 Task: Go to the images section and react to  the images on the  page of Samsung Electronics
Action: Mouse moved to (473, 503)
Screenshot: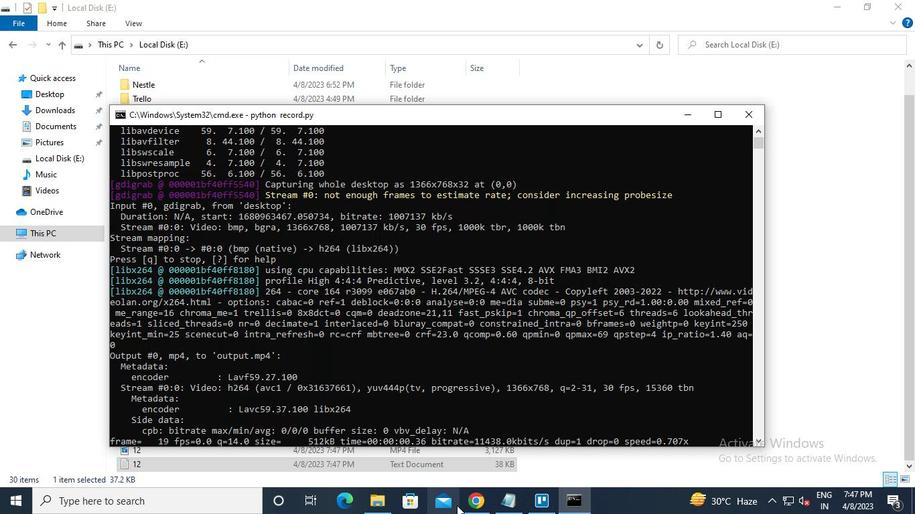 
Action: Mouse pressed left at (473, 503)
Screenshot: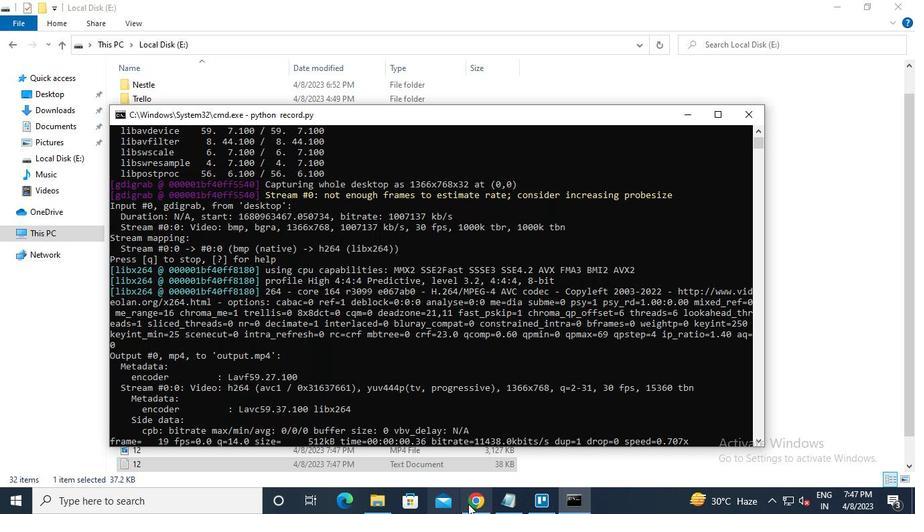 
Action: Mouse moved to (208, 93)
Screenshot: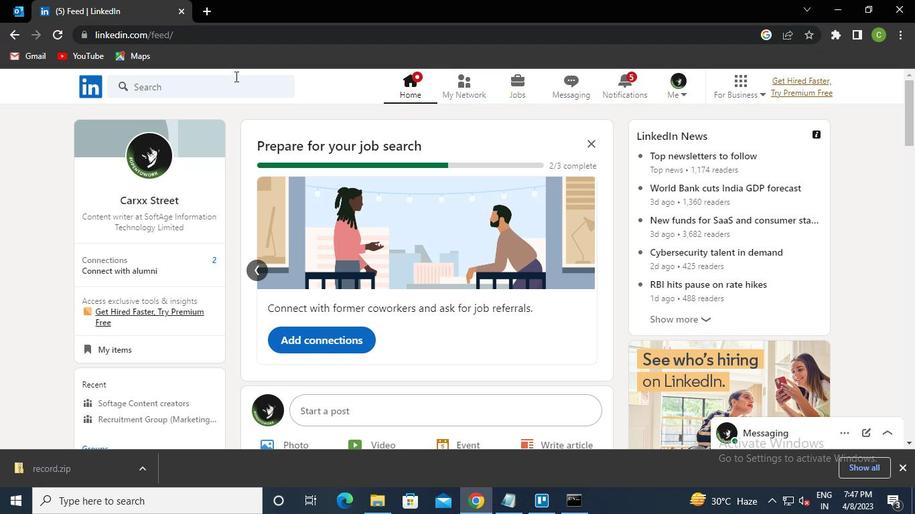 
Action: Mouse pressed left at (208, 93)
Screenshot: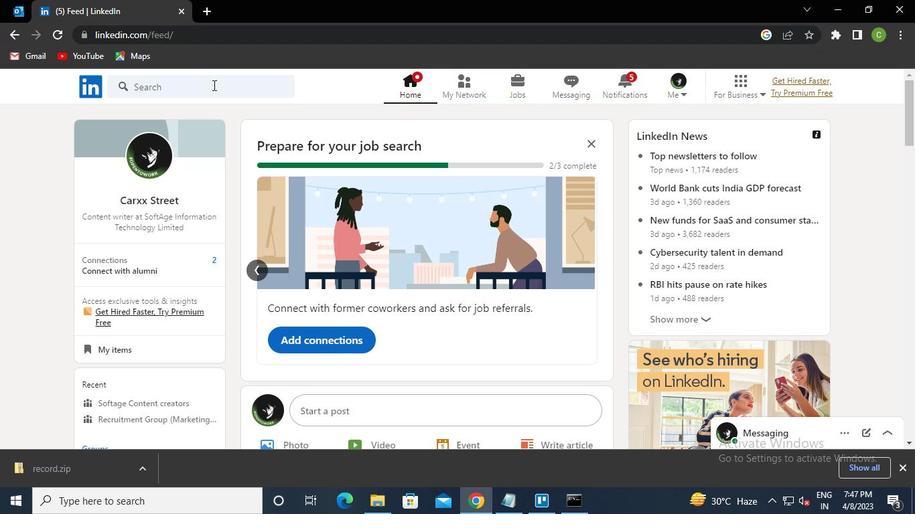 
Action: Keyboard s
Screenshot: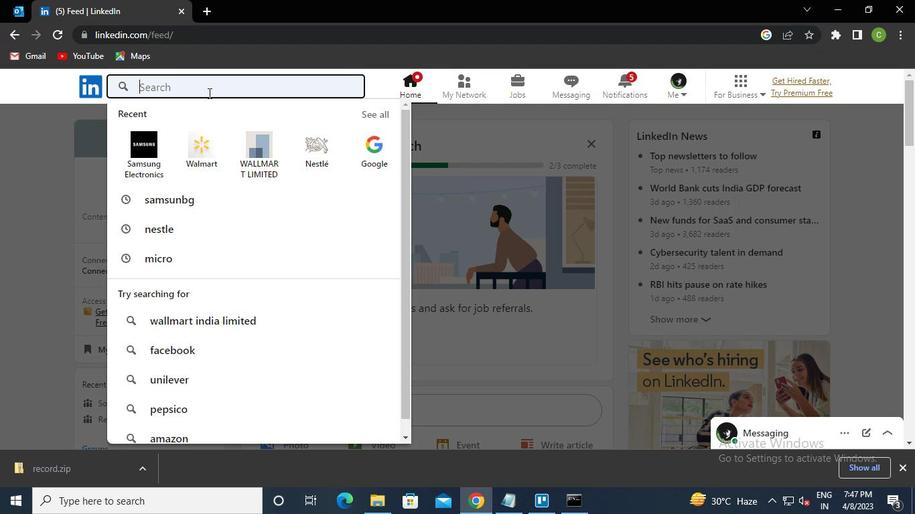 
Action: Keyboard a
Screenshot: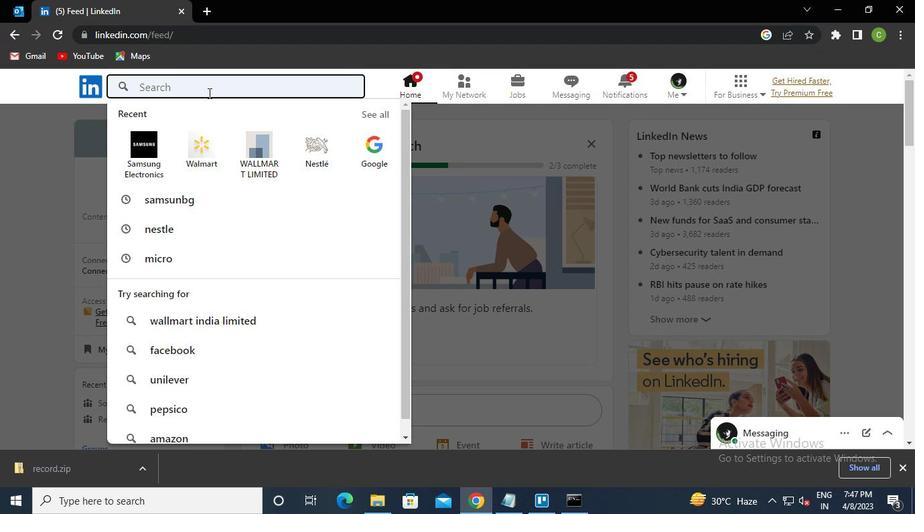 
Action: Keyboard m
Screenshot: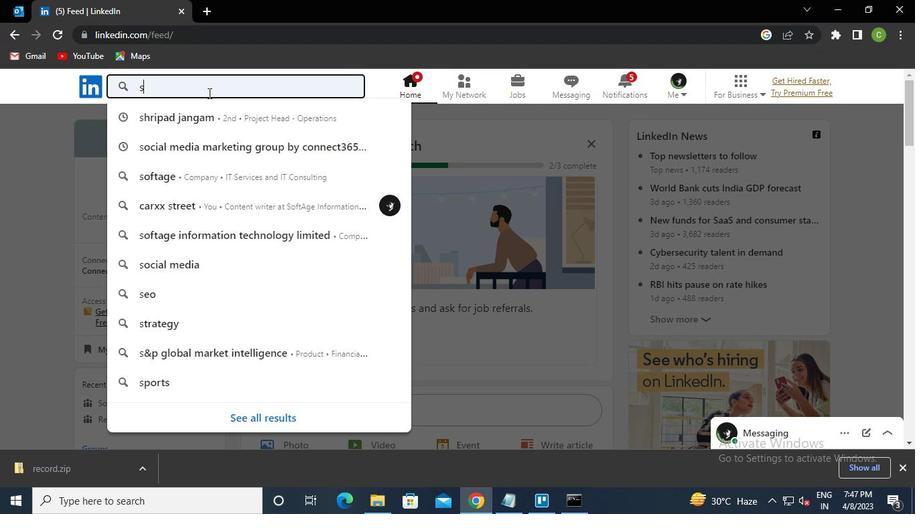 
Action: Keyboard s
Screenshot: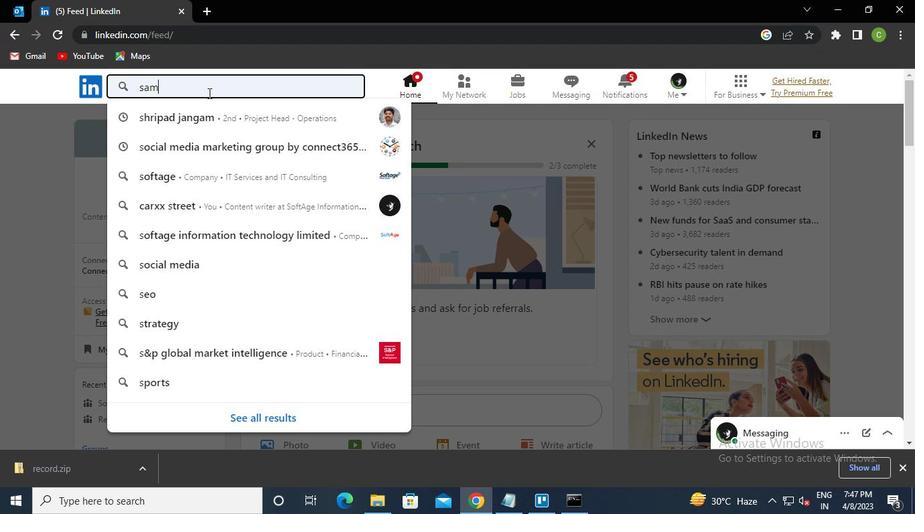 
Action: Keyboard u
Screenshot: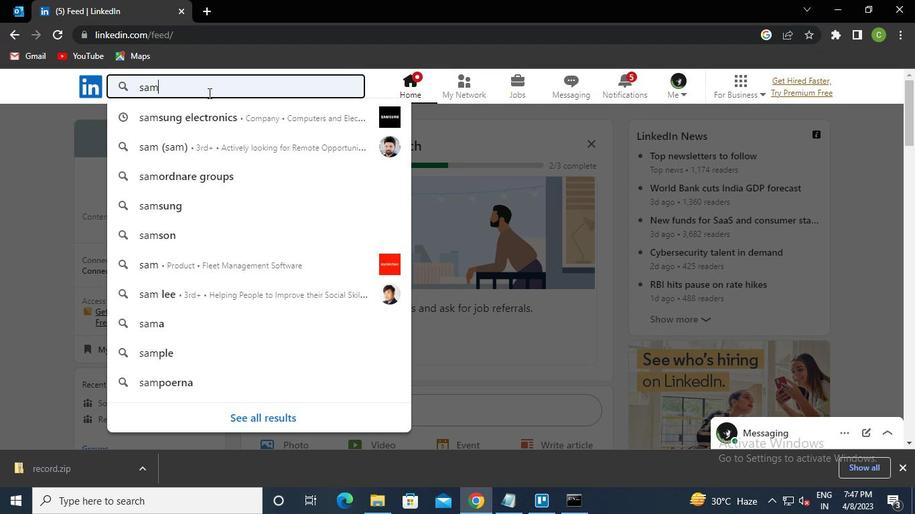 
Action: Keyboard n
Screenshot: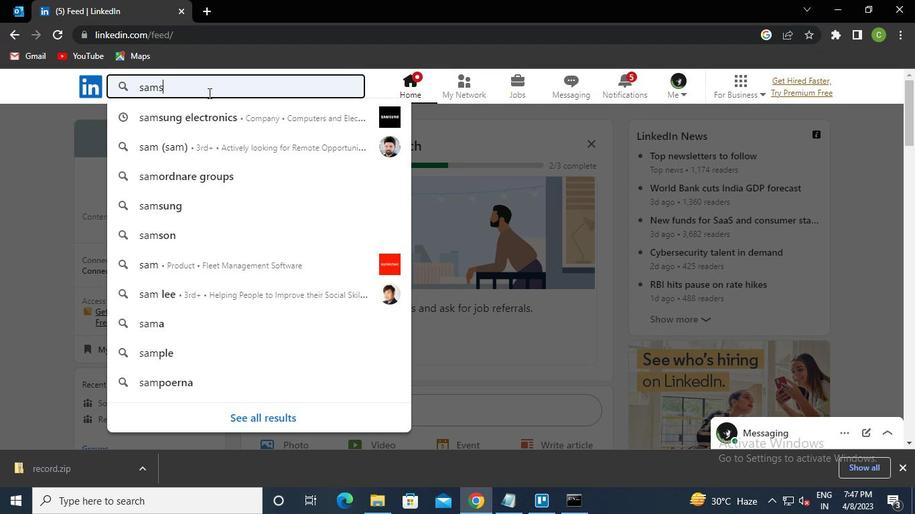 
Action: Keyboard g
Screenshot: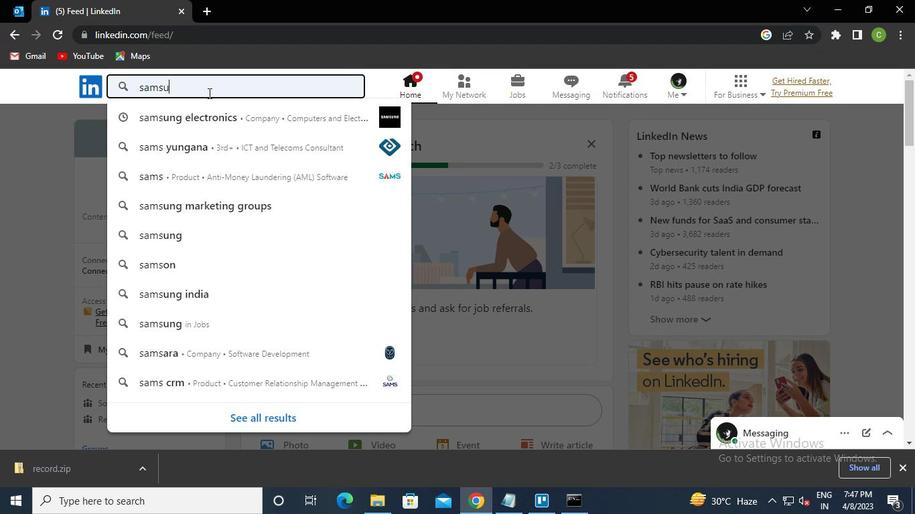 
Action: Keyboard Key.down
Screenshot: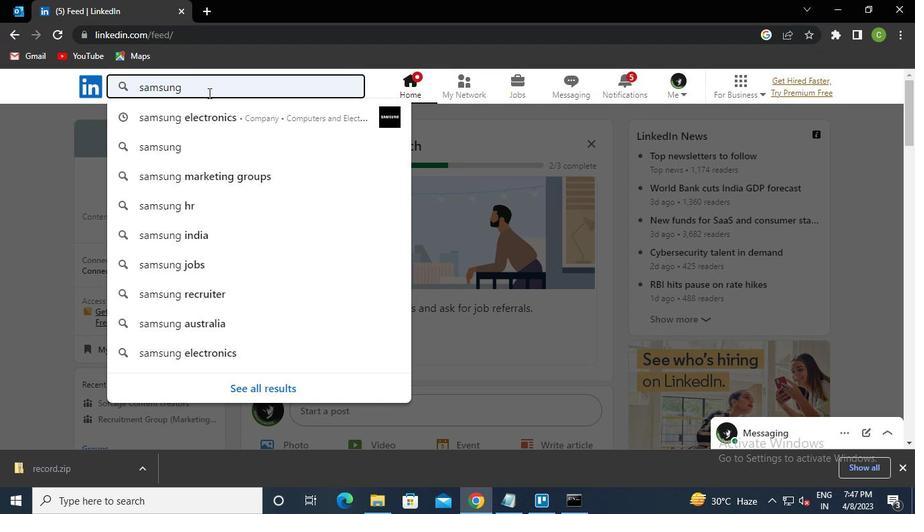 
Action: Keyboard Key.enter
Screenshot: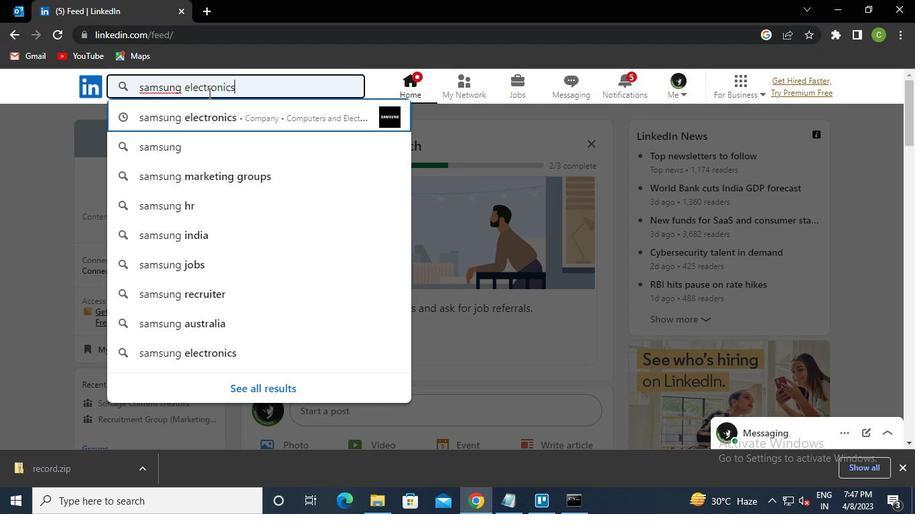 
Action: Mouse moved to (454, 204)
Screenshot: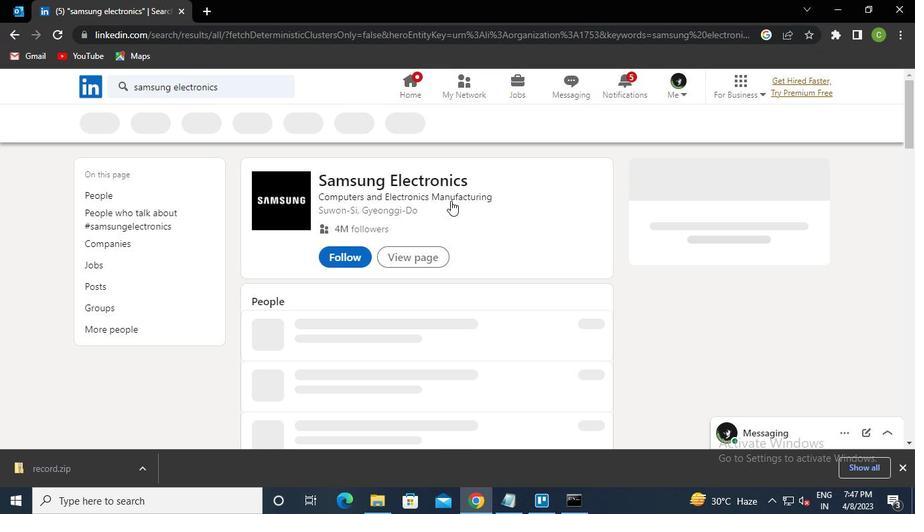 
Action: Mouse pressed left at (454, 204)
Screenshot: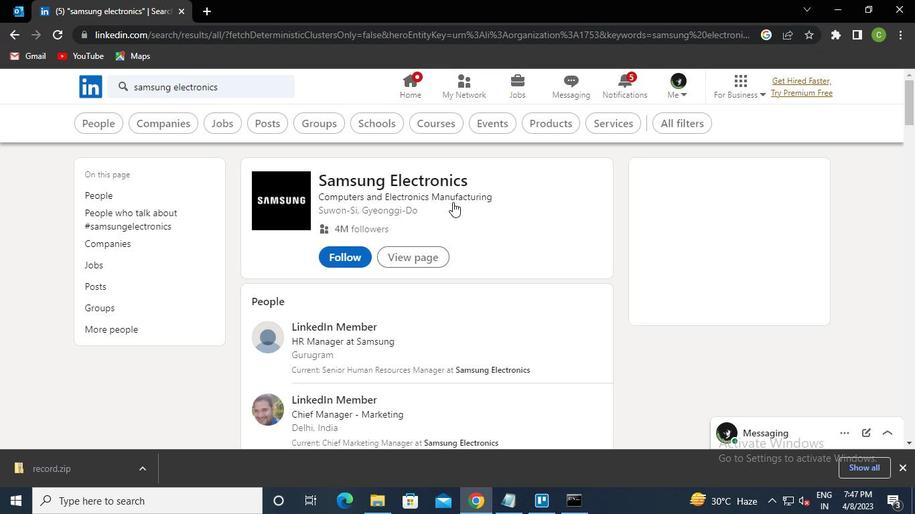 
Action: Mouse moved to (228, 142)
Screenshot: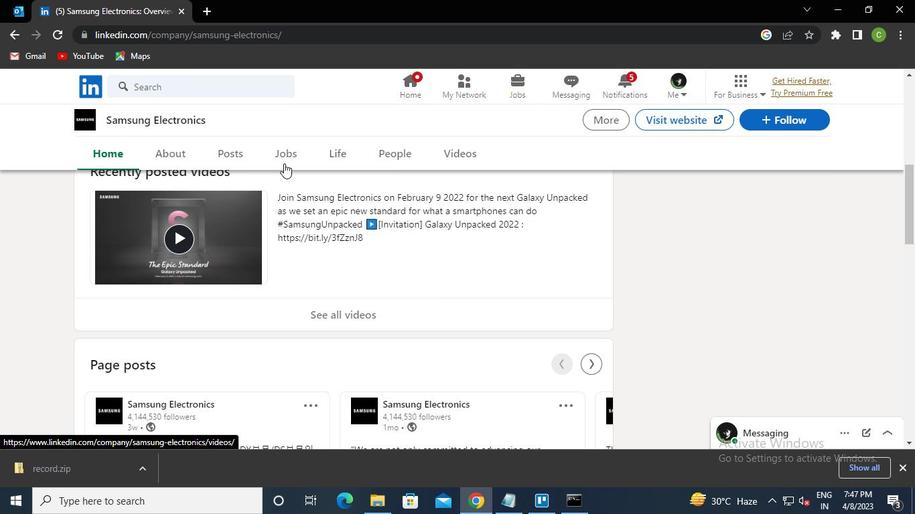 
Action: Mouse pressed left at (228, 142)
Screenshot: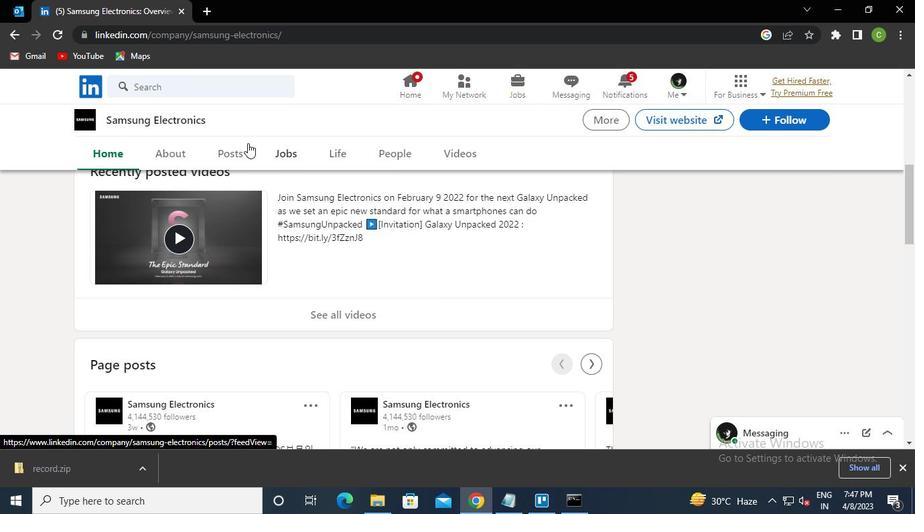 
Action: Mouse moved to (286, 408)
Screenshot: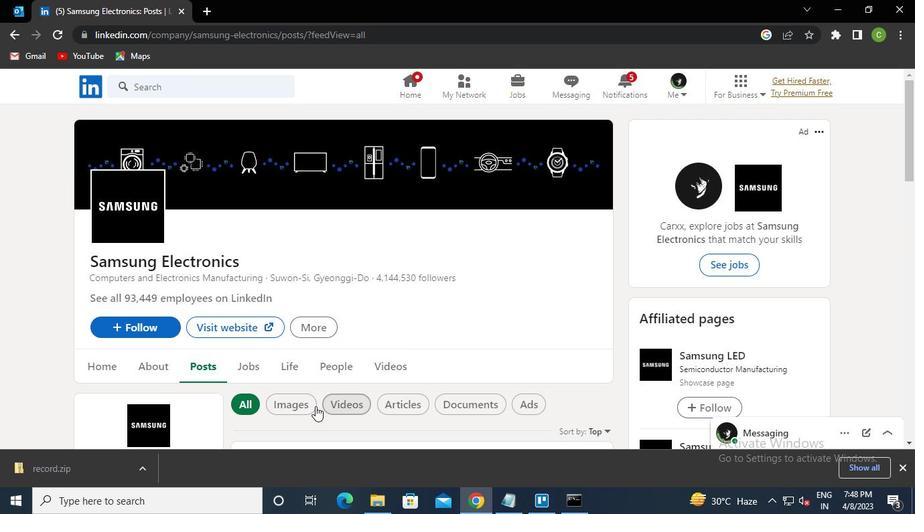 
Action: Mouse pressed left at (286, 408)
Screenshot: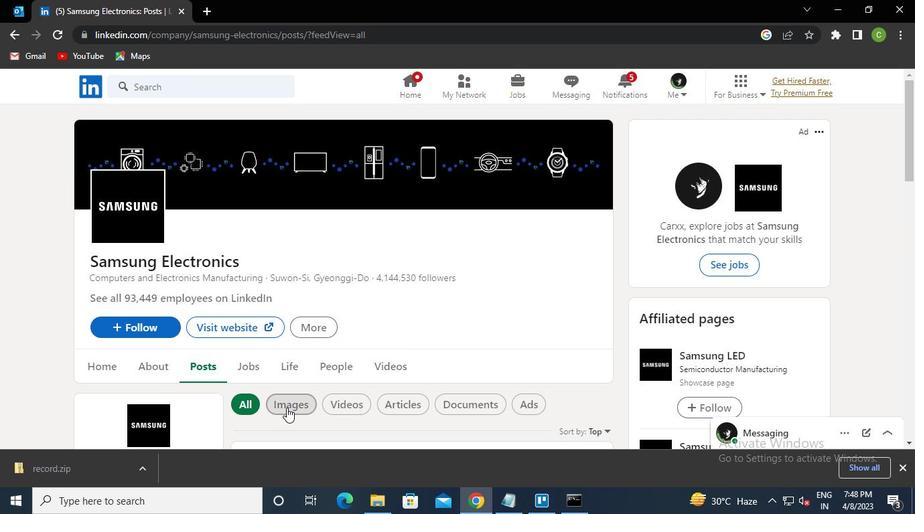 
Action: Mouse moved to (269, 226)
Screenshot: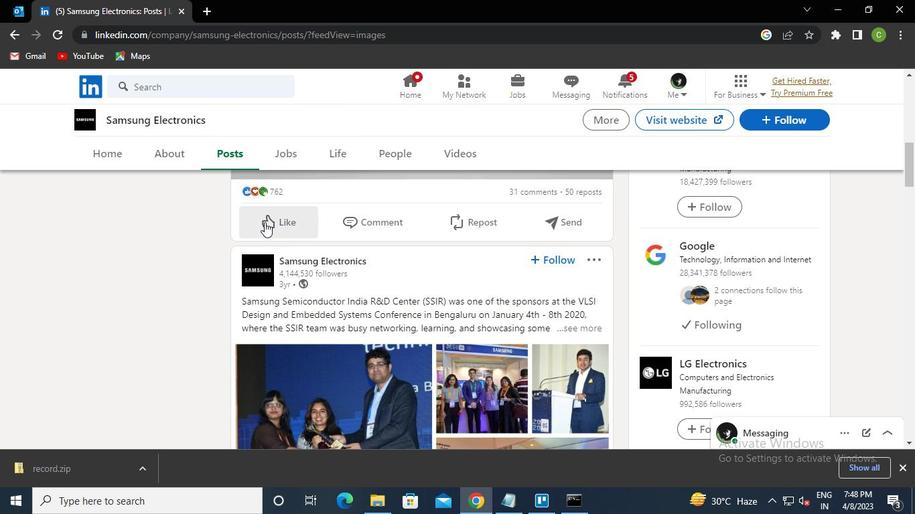 
Action: Mouse pressed left at (269, 226)
Screenshot: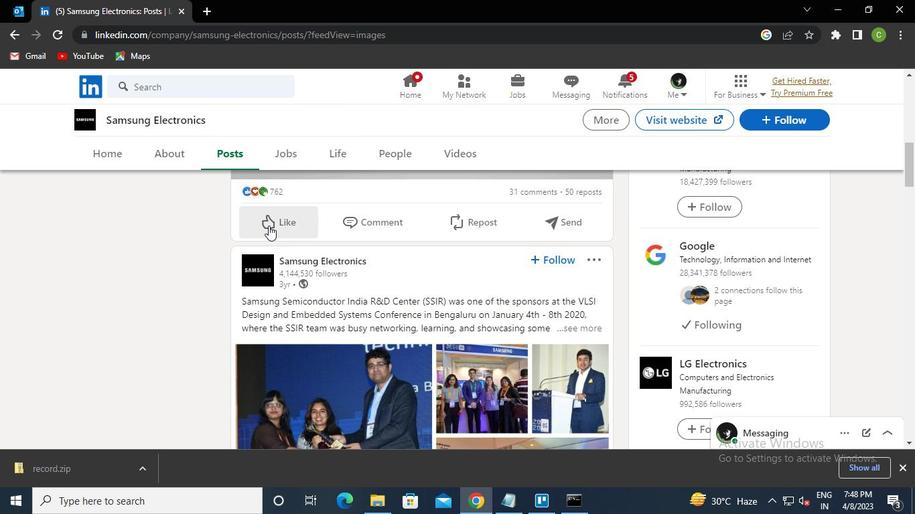 
Action: Mouse moved to (355, 342)
Screenshot: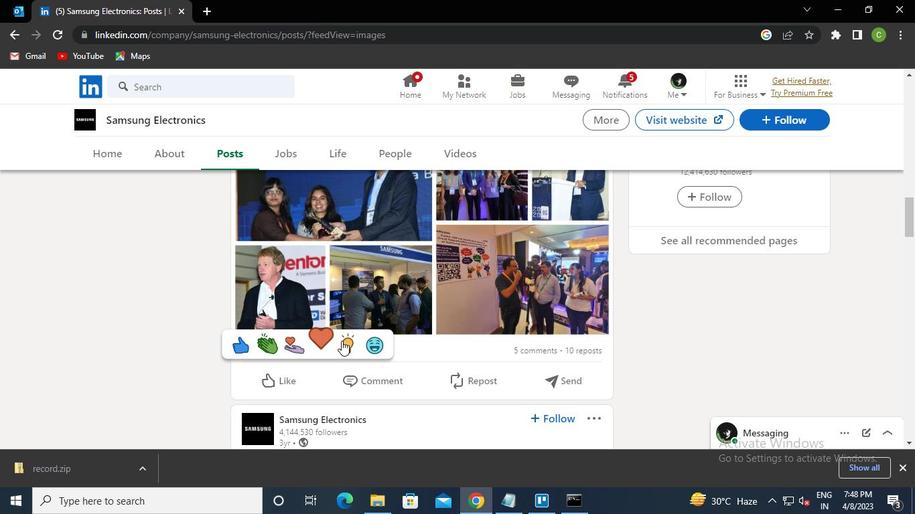 
Action: Mouse pressed left at (355, 342)
Screenshot: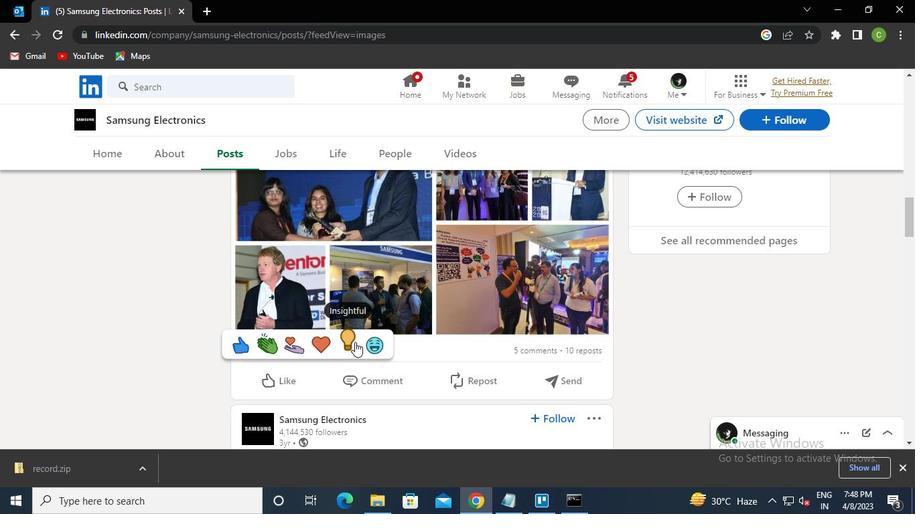 
Action: Mouse moved to (566, 504)
Screenshot: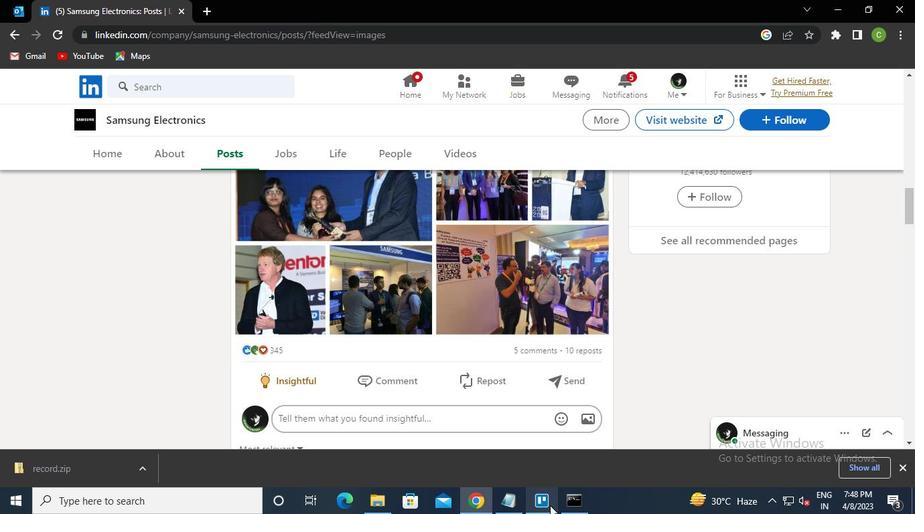 
Action: Mouse pressed left at (566, 504)
Screenshot: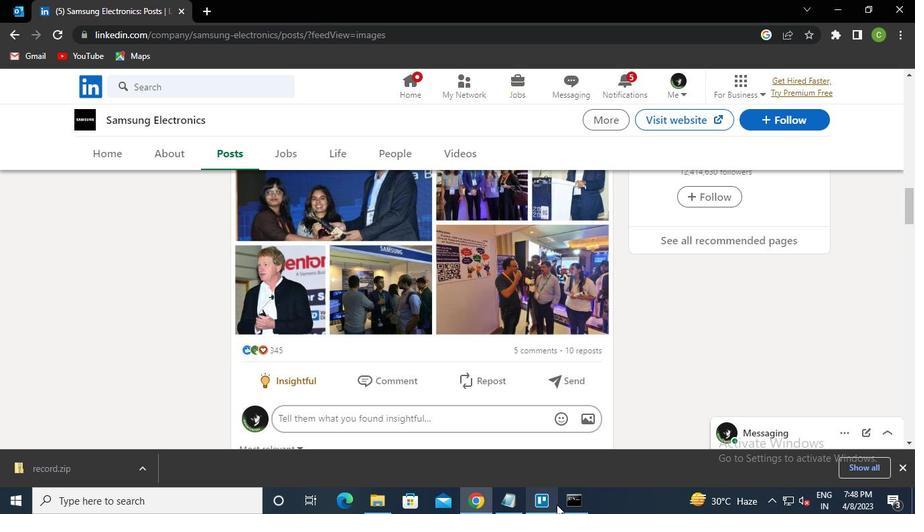 
Action: Mouse moved to (749, 114)
Screenshot: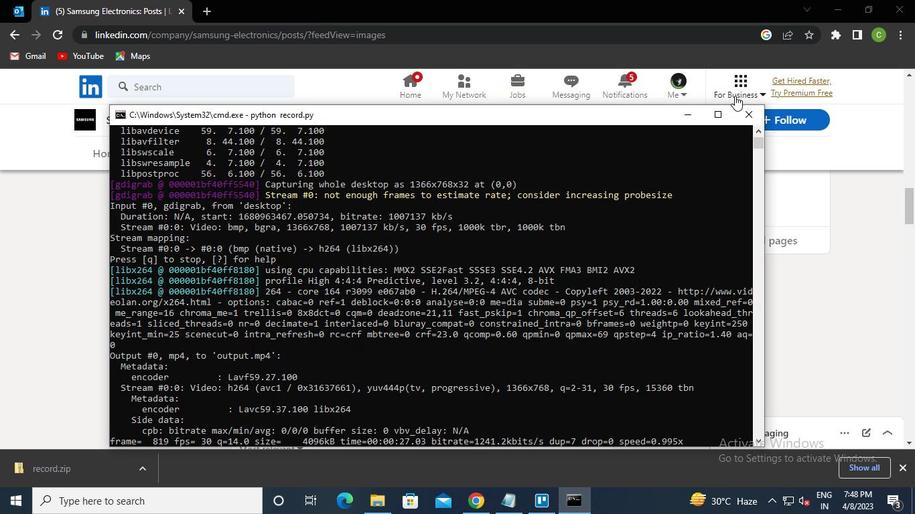 
Action: Mouse pressed left at (749, 114)
Screenshot: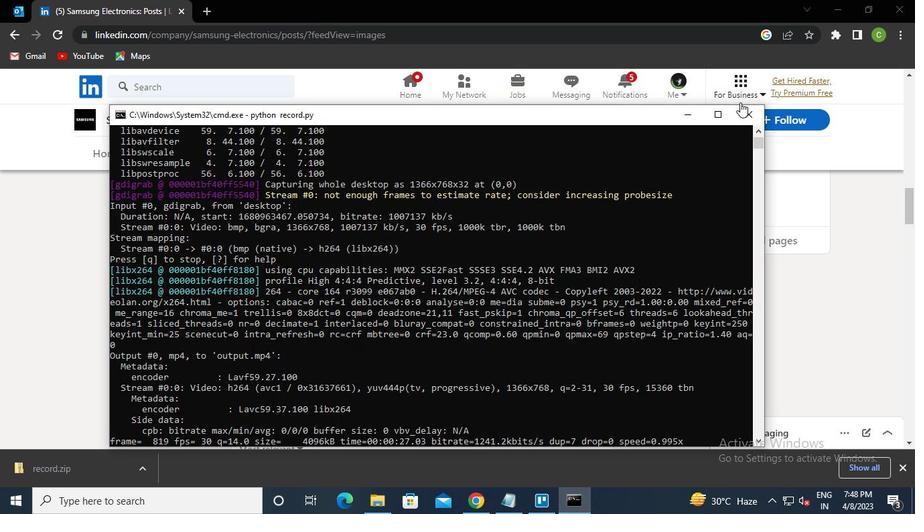 
Action: Mouse moved to (741, 128)
Screenshot: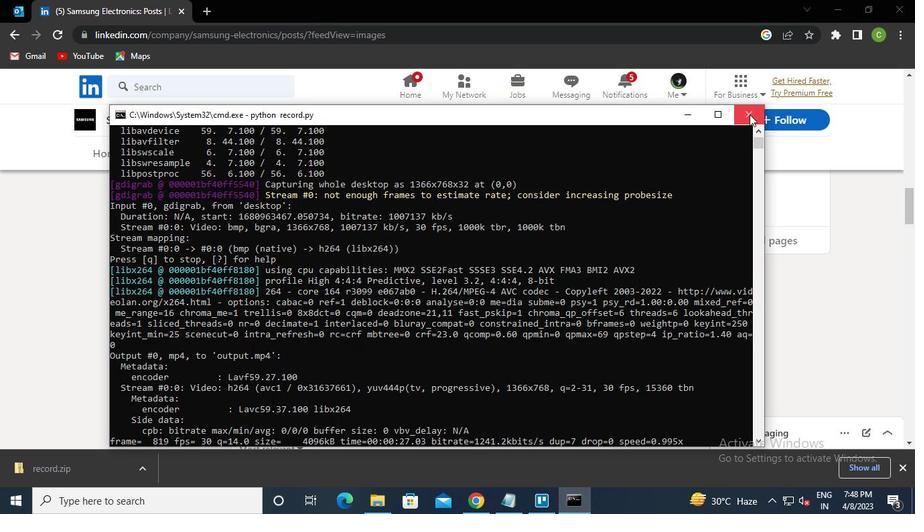 
